 Task: Add an event with the title Third Marketing Campaign Launch, date '2024/03/28', time 7:30 AM to 9:30 AMand add a description: Throughout the event, light refreshments and beverages will be available, allowing participants to recharge and continue networking in a comfortable setting. The casual and vibrant atmosphere will encourage participants to engage in open and genuine conversations, forging connections that can lead to collaborations, career opportunities, or mentorship relationships., put the event into Red category, logged in from the account softage.3@softage.netand send the event invitation to softage.6@softage.net and softage.7@softage.net. Set a reminder for the event 30 minutes before
Action: Mouse moved to (71, 85)
Screenshot: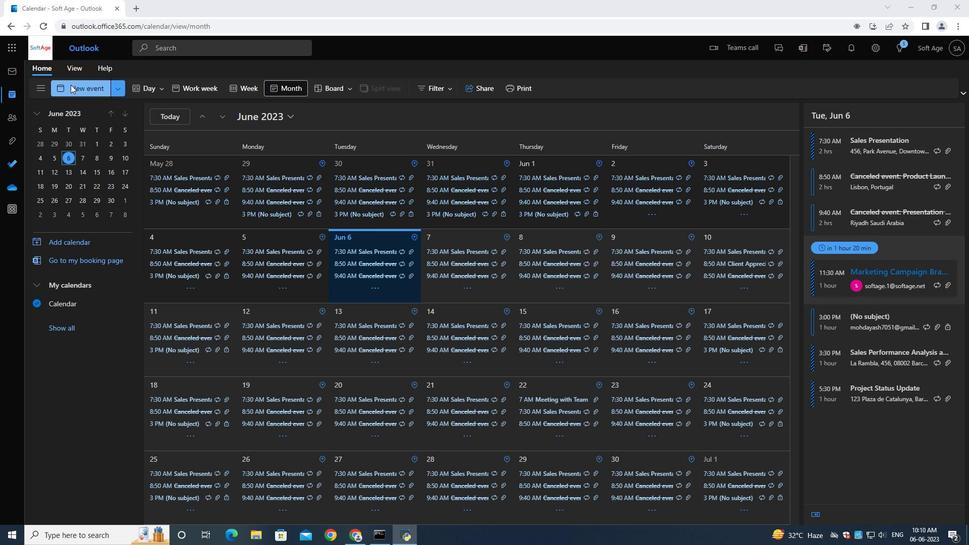 
Action: Mouse pressed left at (71, 85)
Screenshot: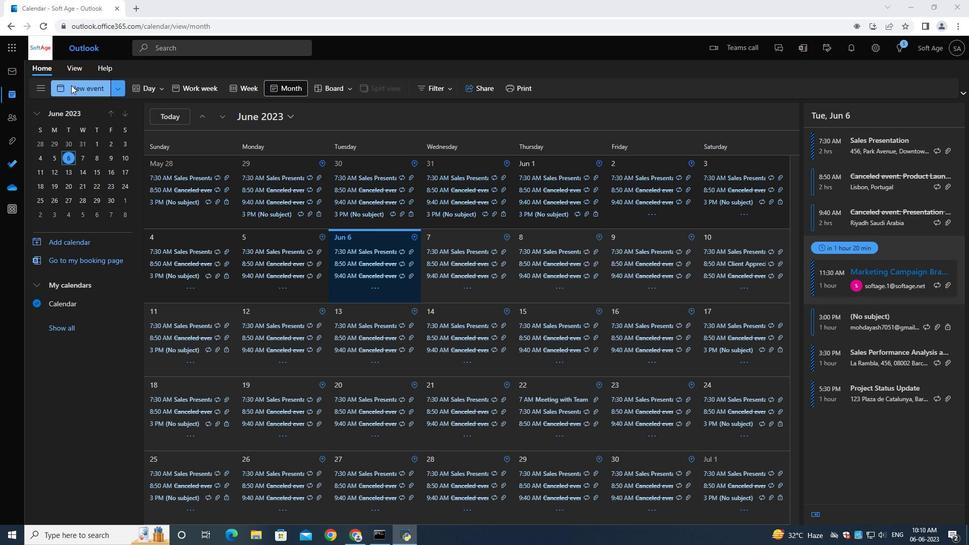 
Action: Mouse moved to (264, 155)
Screenshot: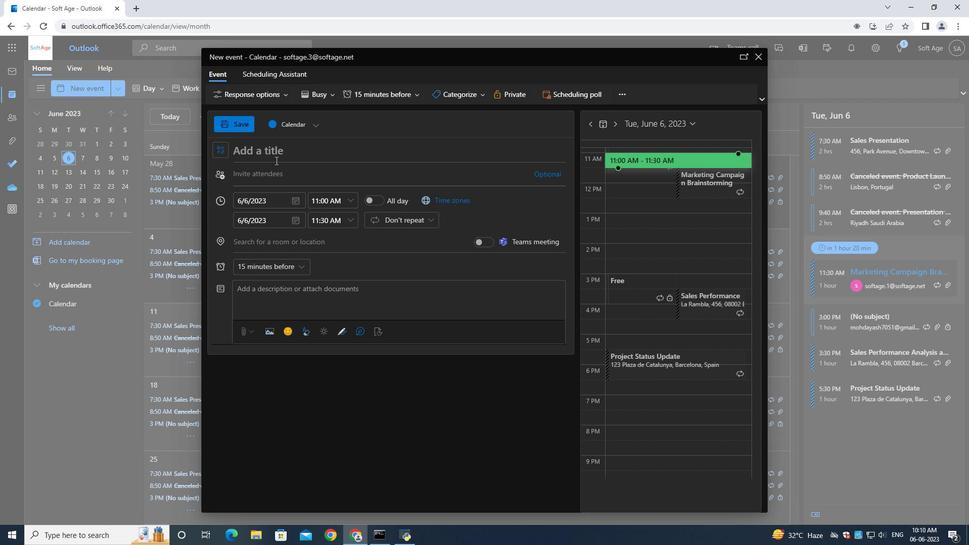 
Action: Mouse pressed left at (264, 155)
Screenshot: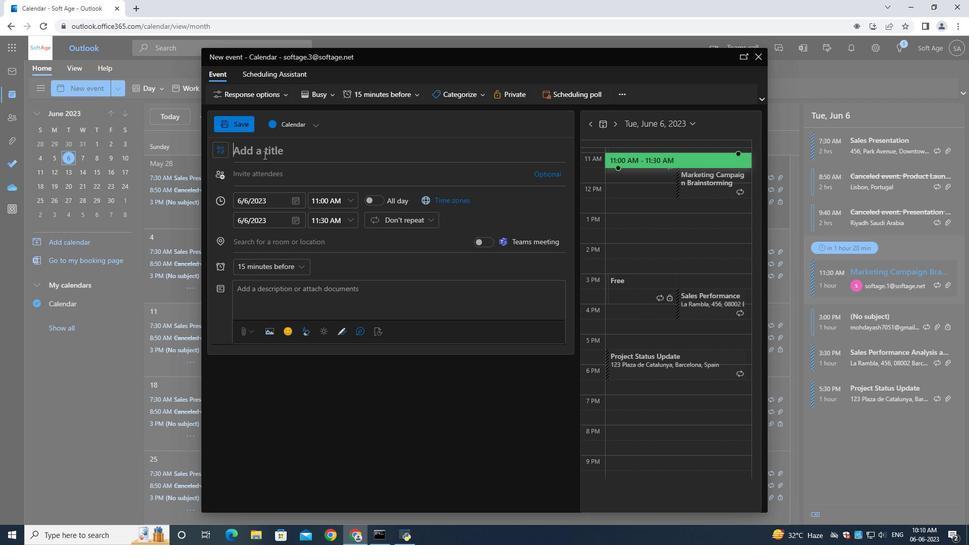 
Action: Mouse moved to (263, 151)
Screenshot: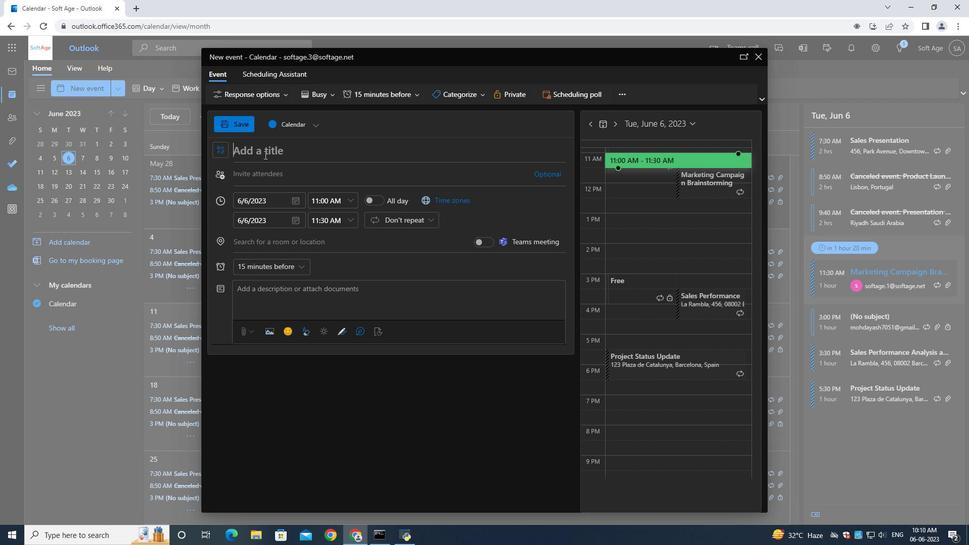 
Action: Key pressed <Key.shift>Third<Key.space><Key.shift><Key.shift><Key.shift><Key.shift><Key.shift><Key.shift><Key.shift><Key.shift><Key.shift><Key.shift><Key.shift><Key.shift><Key.shift>Marketing<Key.space><Key.shift><Key.shift><Key.shift><Key.shift><Key.shift>Campaign<Key.space><Key.shift>Launch
Screenshot: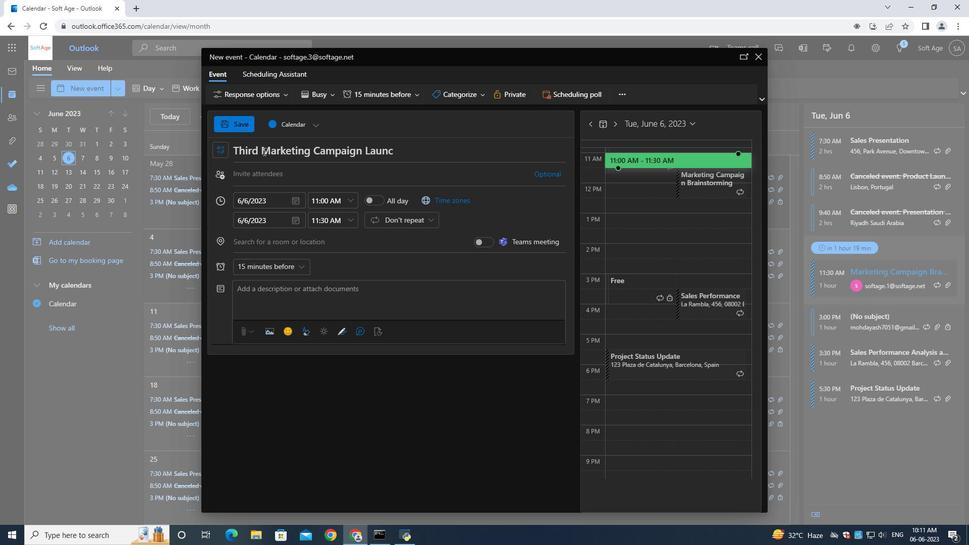 
Action: Mouse moved to (291, 202)
Screenshot: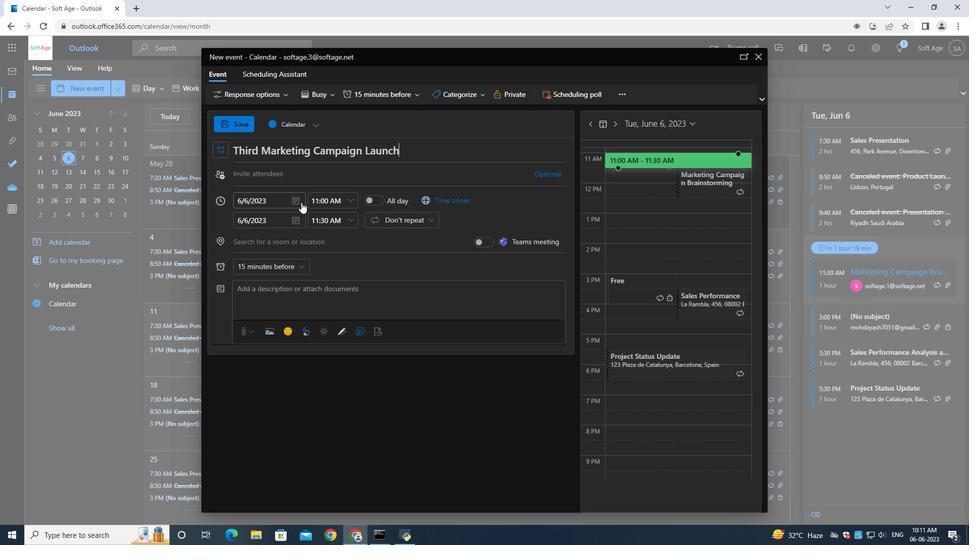 
Action: Mouse pressed left at (291, 202)
Screenshot: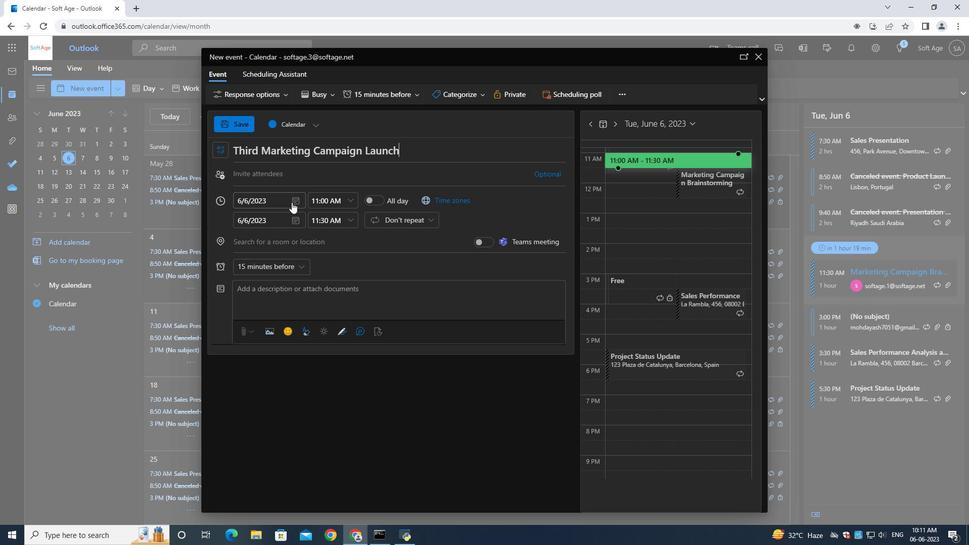 
Action: Mouse moved to (331, 217)
Screenshot: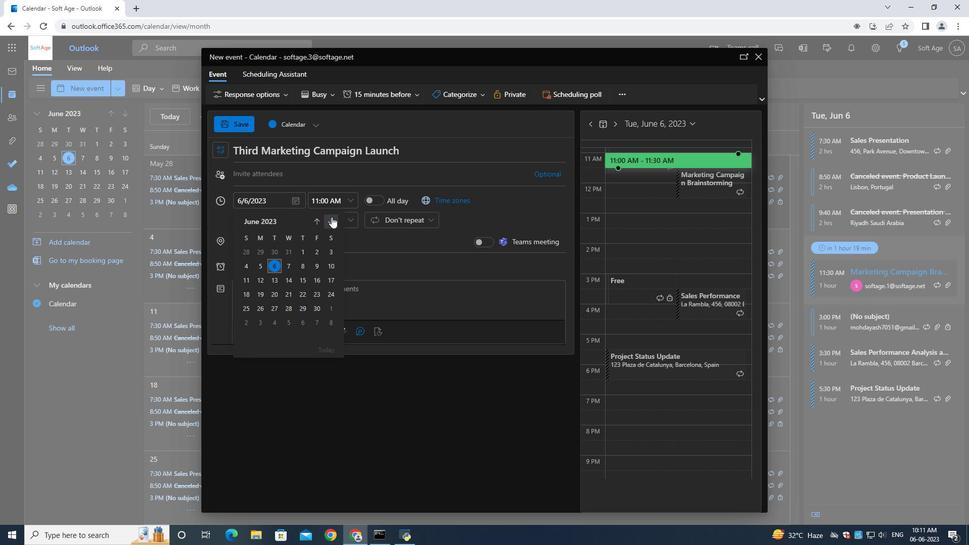 
Action: Mouse pressed left at (331, 217)
Screenshot: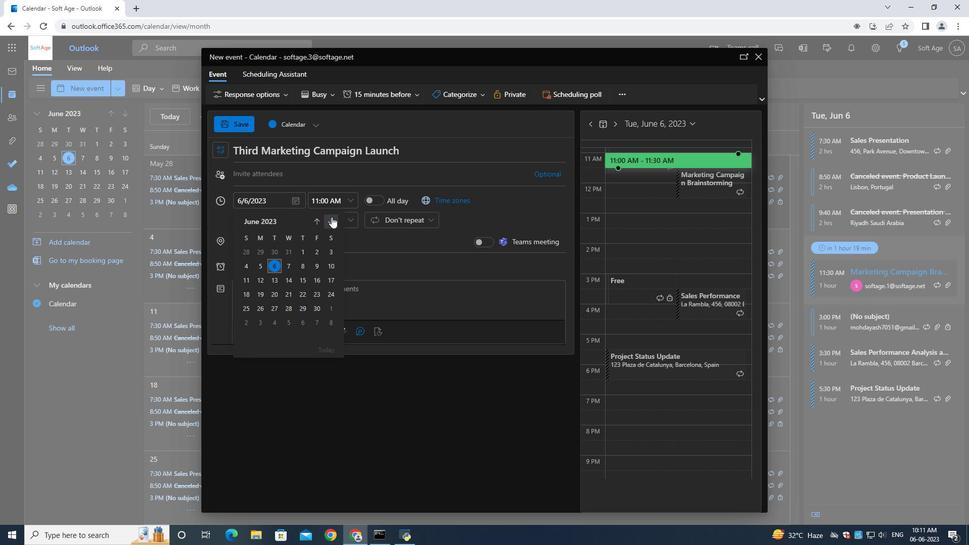 
Action: Mouse pressed left at (331, 217)
Screenshot: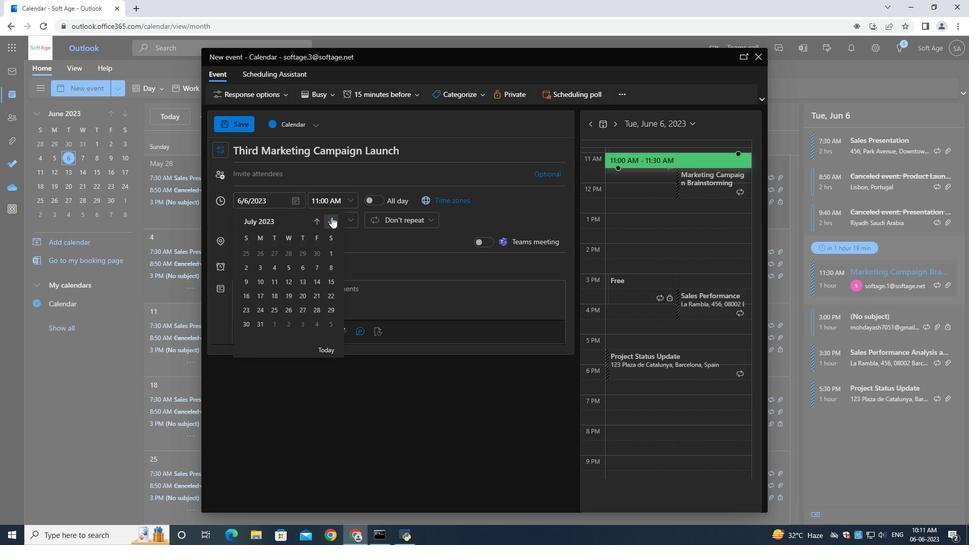 
Action: Mouse moved to (329, 217)
Screenshot: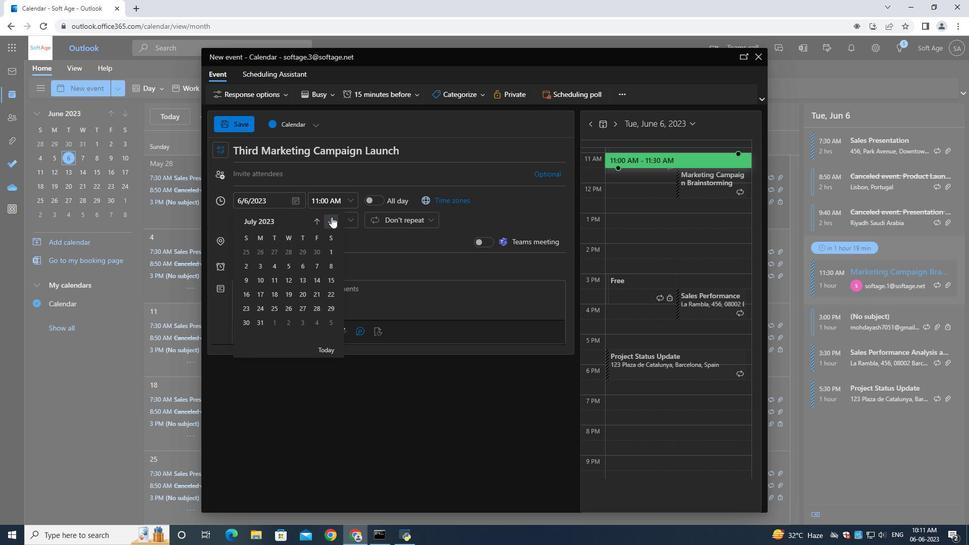 
Action: Mouse pressed left at (329, 217)
Screenshot: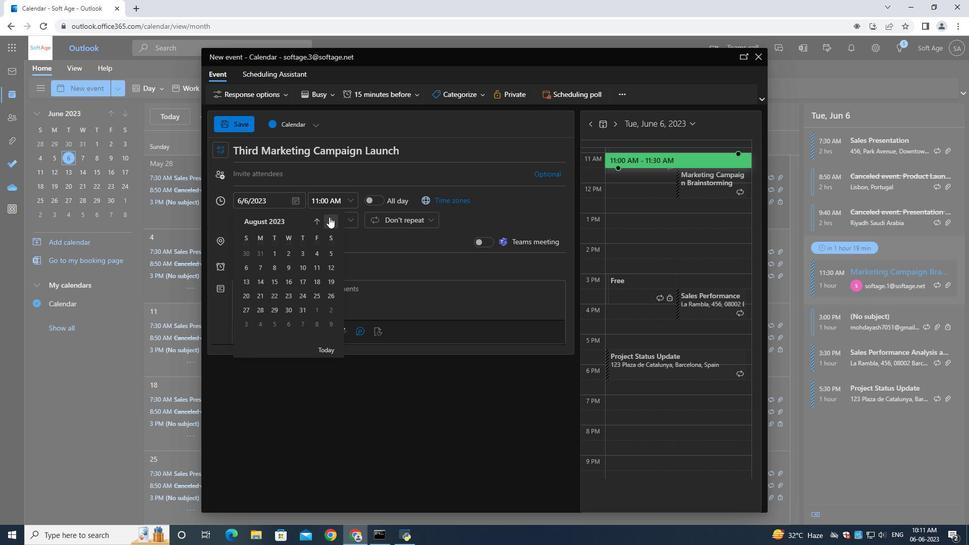 
Action: Mouse moved to (325, 215)
Screenshot: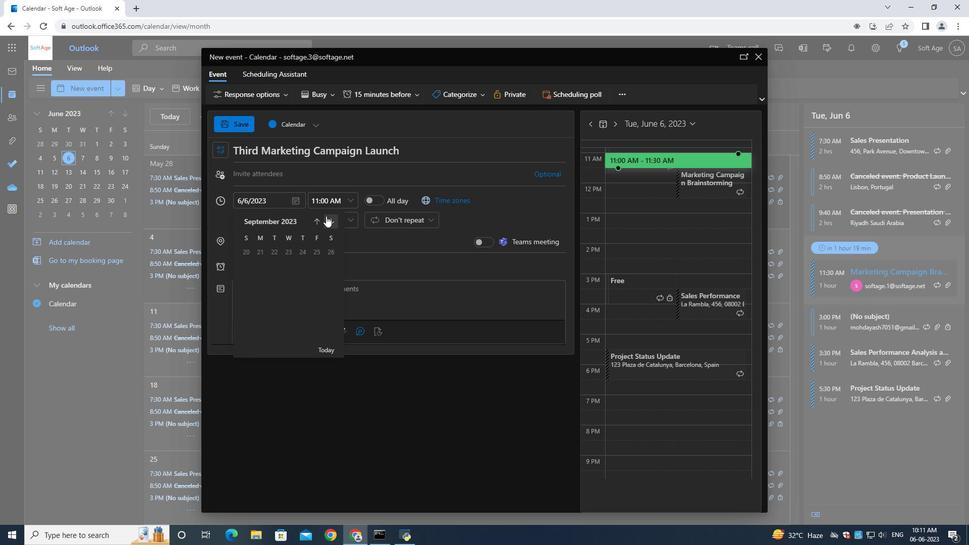 
Action: Mouse pressed left at (325, 215)
Screenshot: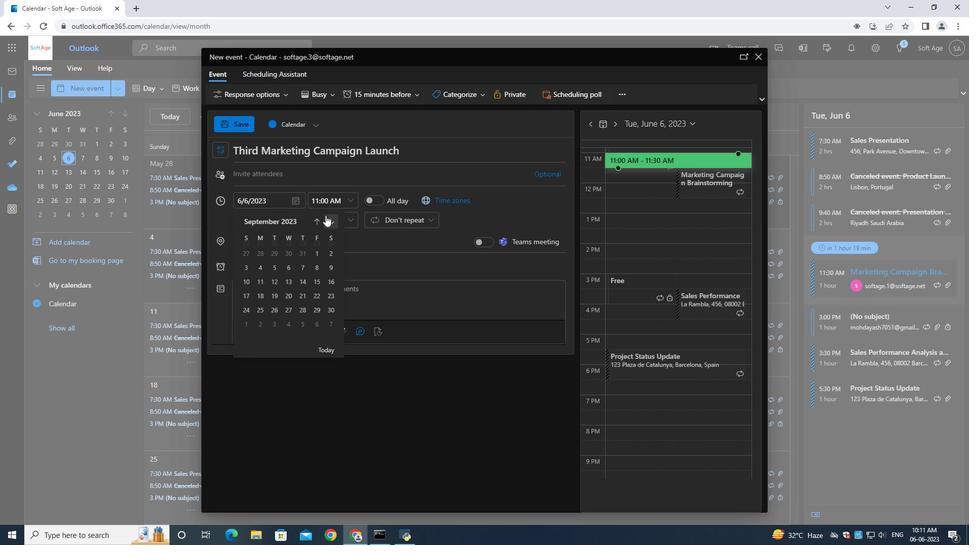
Action: Mouse pressed left at (325, 215)
Screenshot: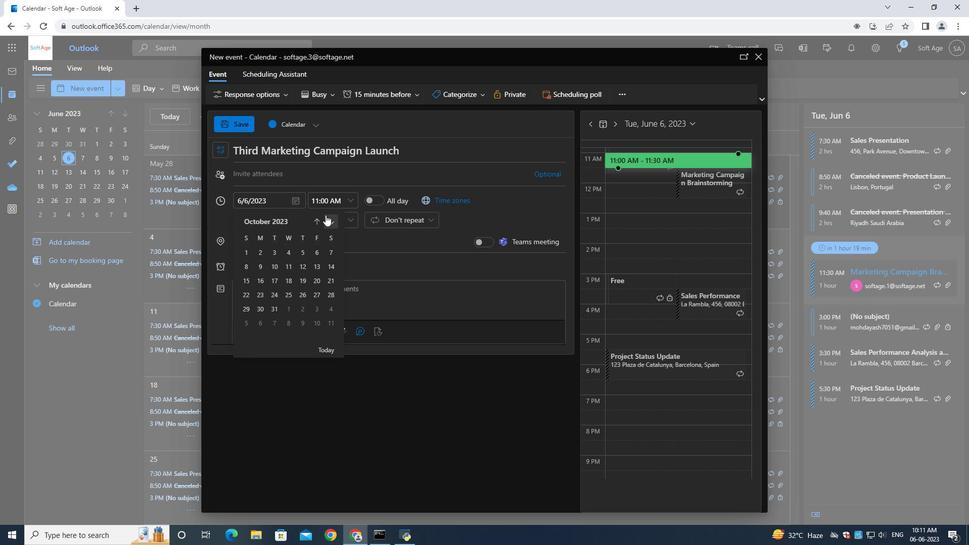 
Action: Mouse moved to (331, 217)
Screenshot: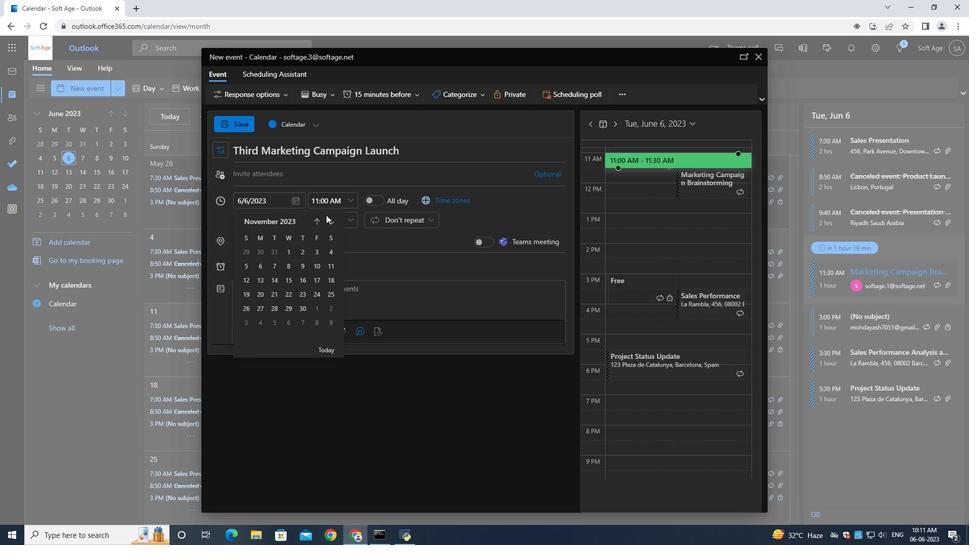 
Action: Mouse pressed left at (331, 217)
Screenshot: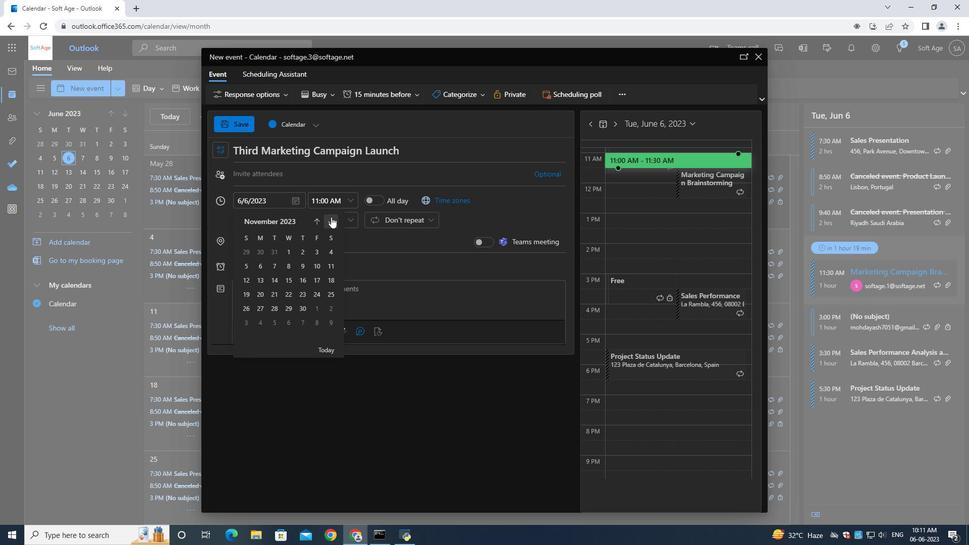 
Action: Mouse moved to (330, 217)
Screenshot: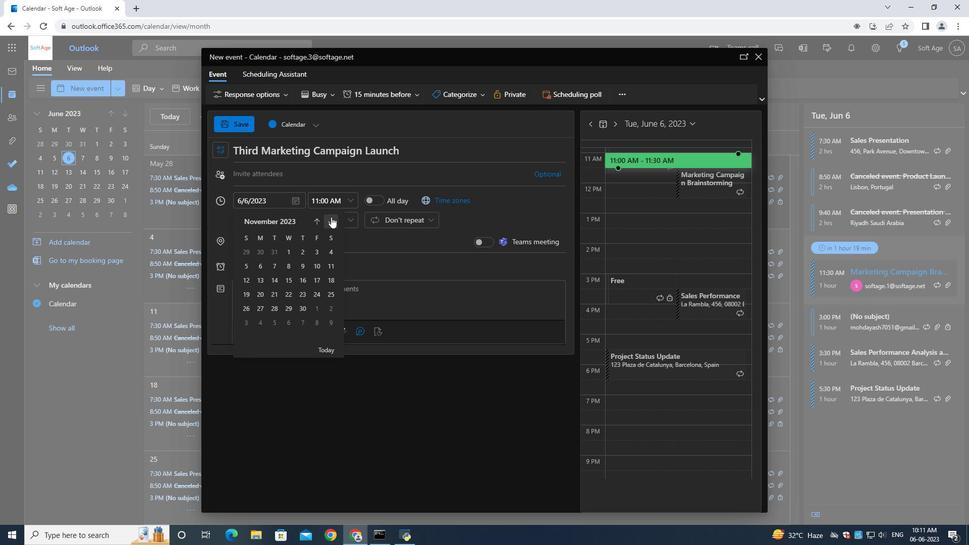 
Action: Mouse pressed left at (330, 217)
Screenshot: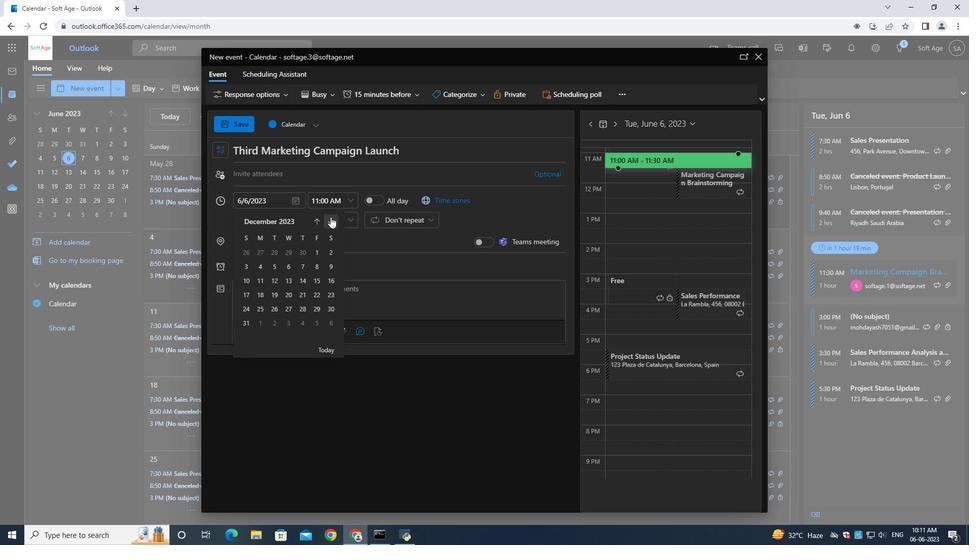 
Action: Mouse moved to (330, 216)
Screenshot: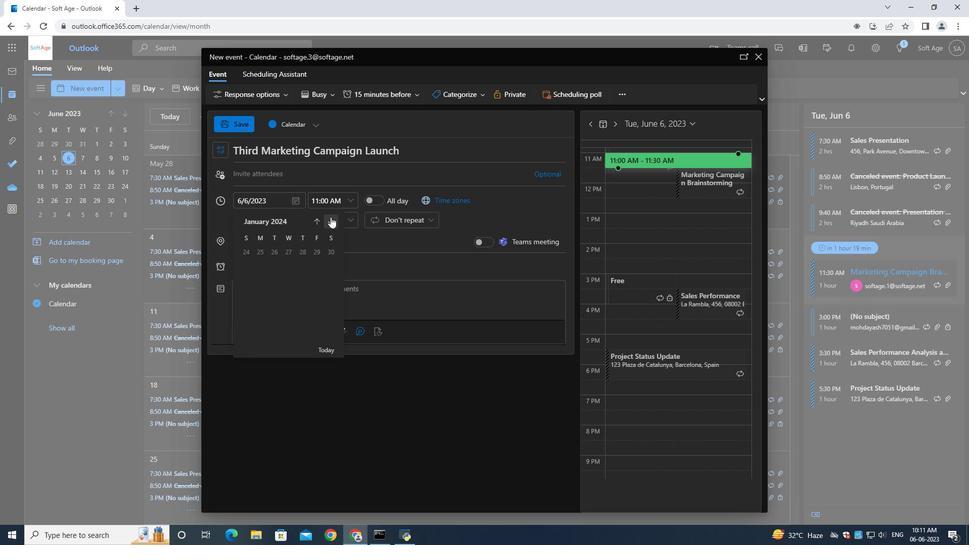 
Action: Mouse pressed left at (330, 216)
Screenshot: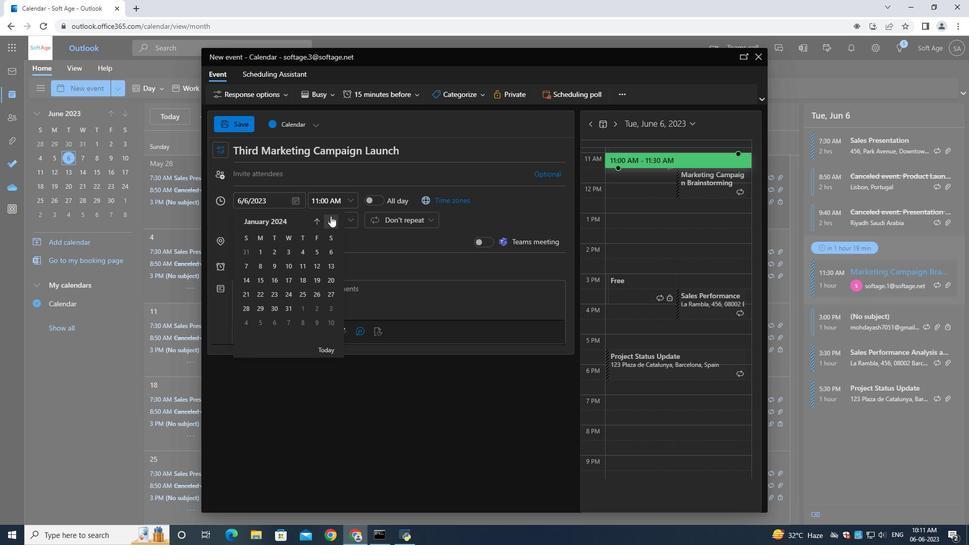 
Action: Mouse pressed left at (330, 216)
Screenshot: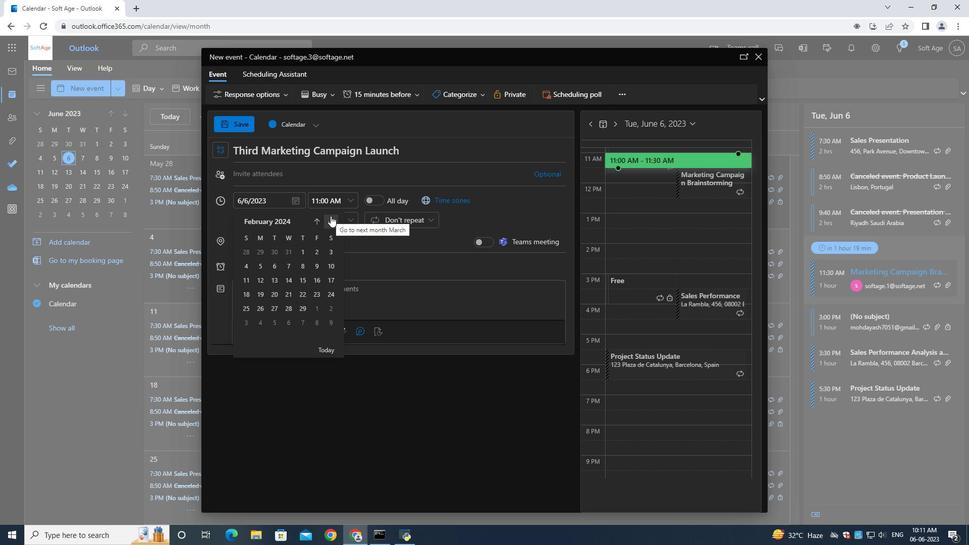 
Action: Mouse moved to (300, 307)
Screenshot: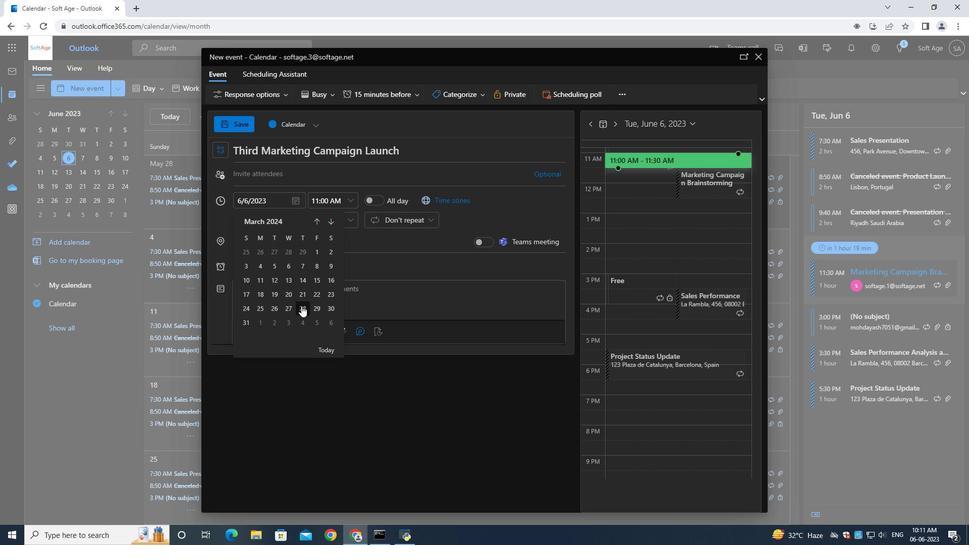 
Action: Mouse pressed left at (300, 307)
Screenshot: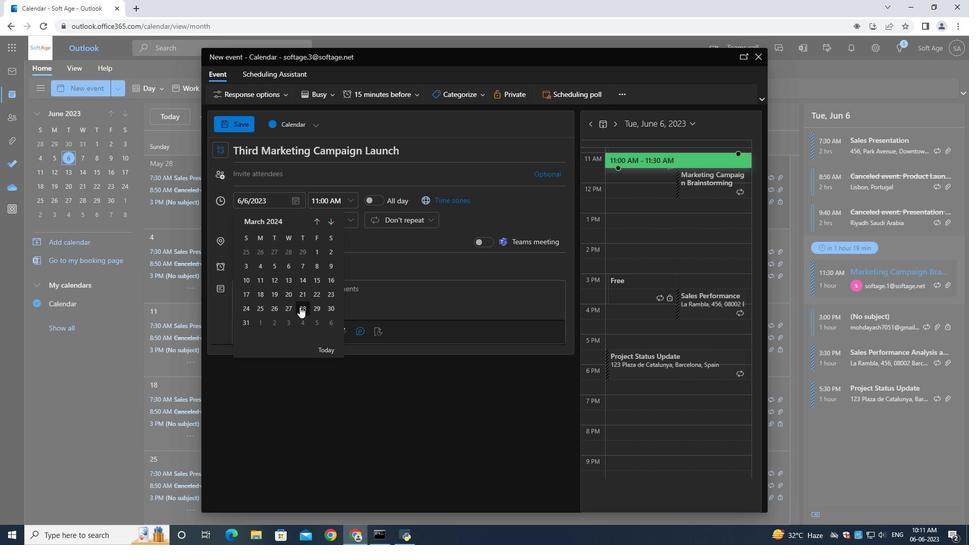 
Action: Mouse moved to (329, 203)
Screenshot: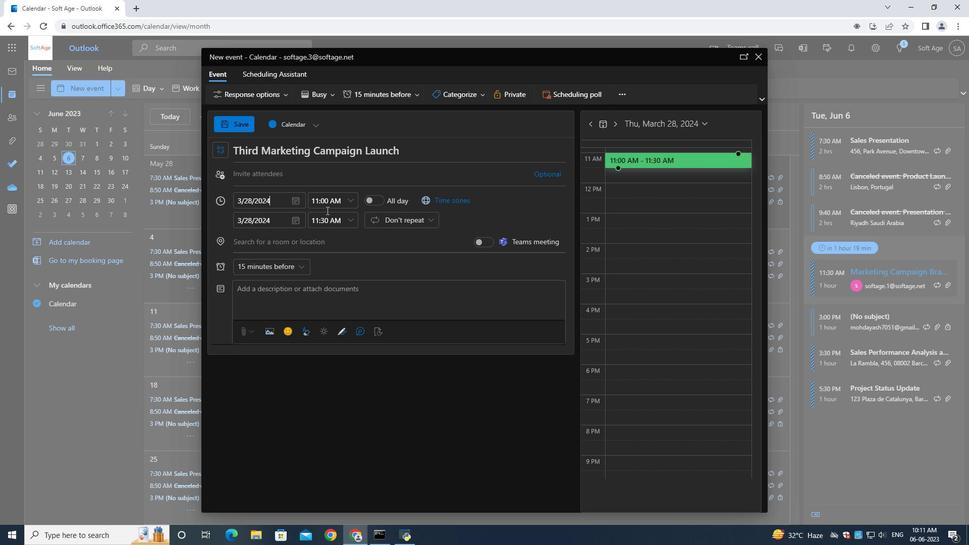 
Action: Mouse pressed left at (329, 203)
Screenshot: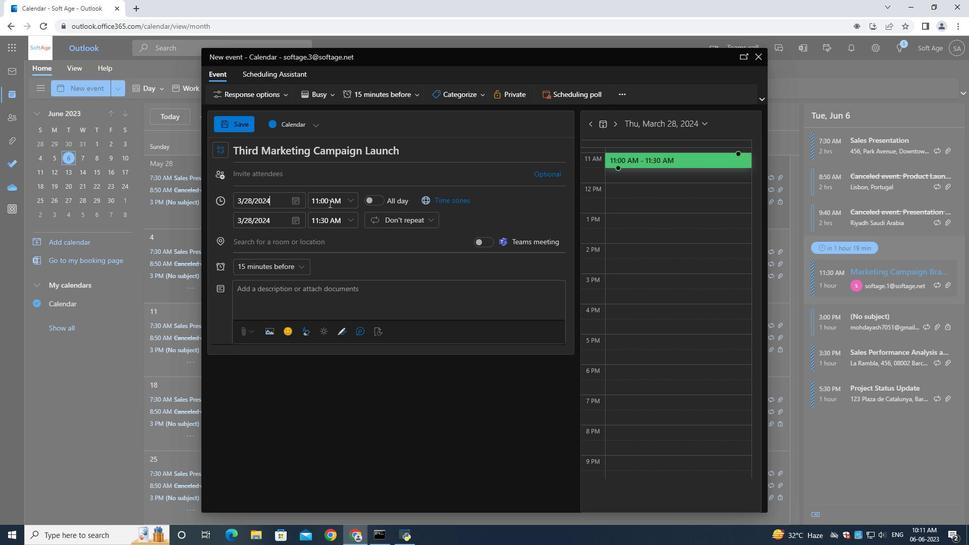 
Action: Key pressed 7<Key.shift_r>:30<Key.shift>AM
Screenshot: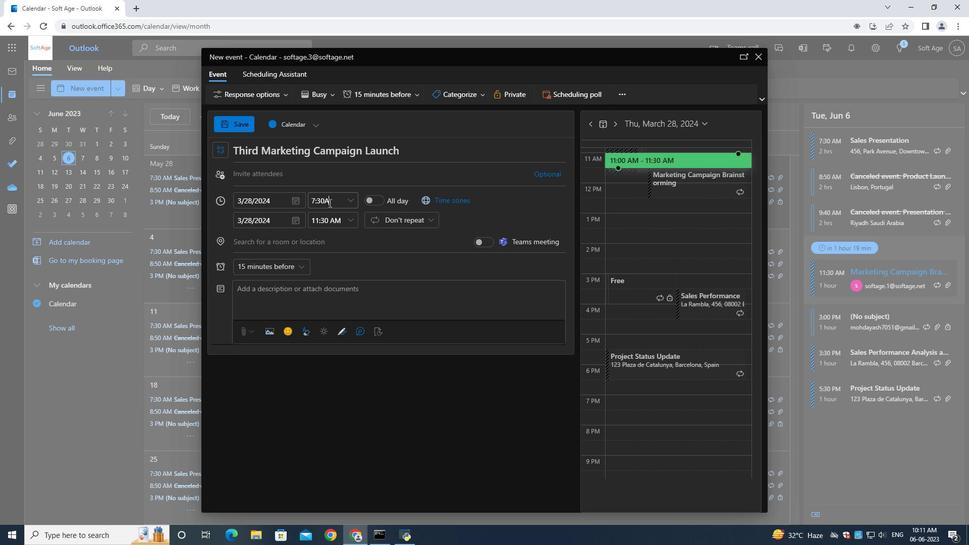 
Action: Mouse moved to (330, 225)
Screenshot: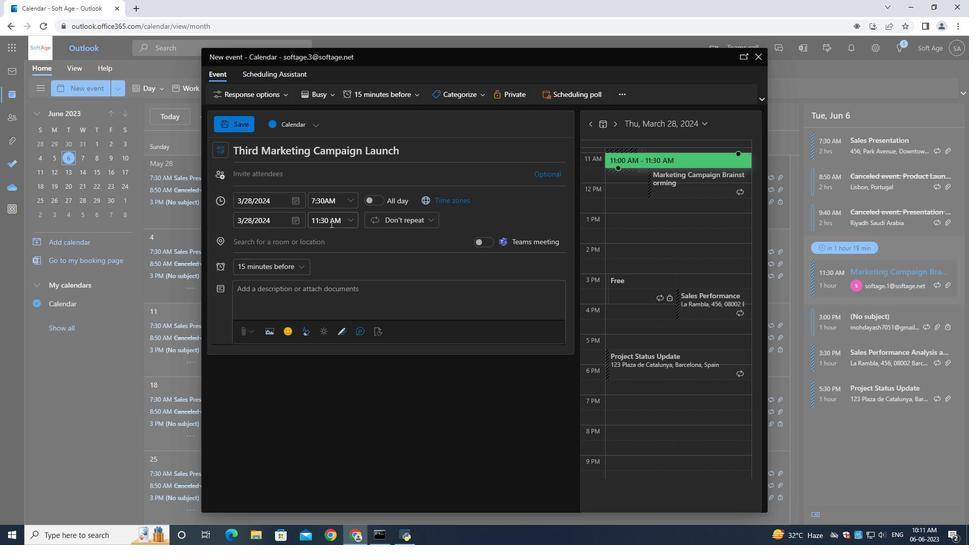 
Action: Mouse pressed left at (330, 225)
Screenshot: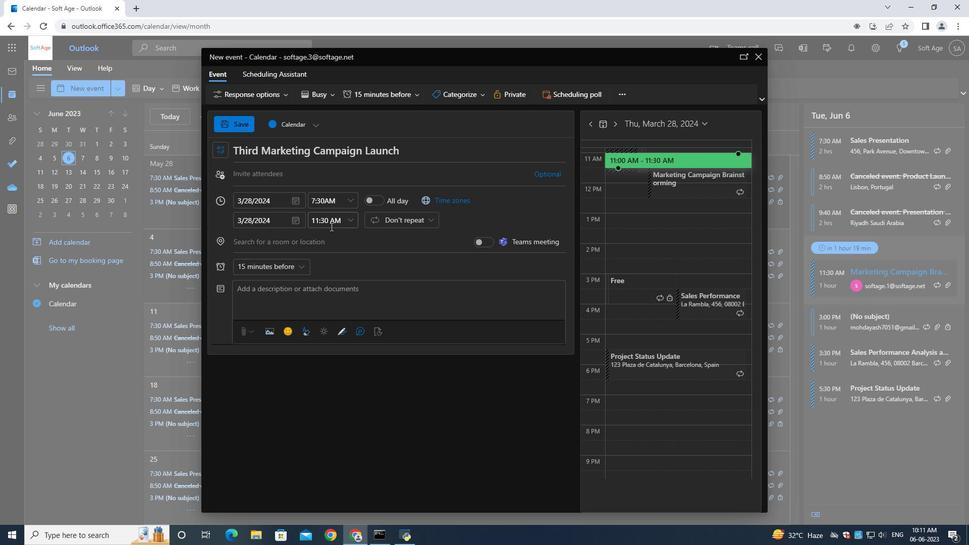 
Action: Mouse moved to (329, 225)
Screenshot: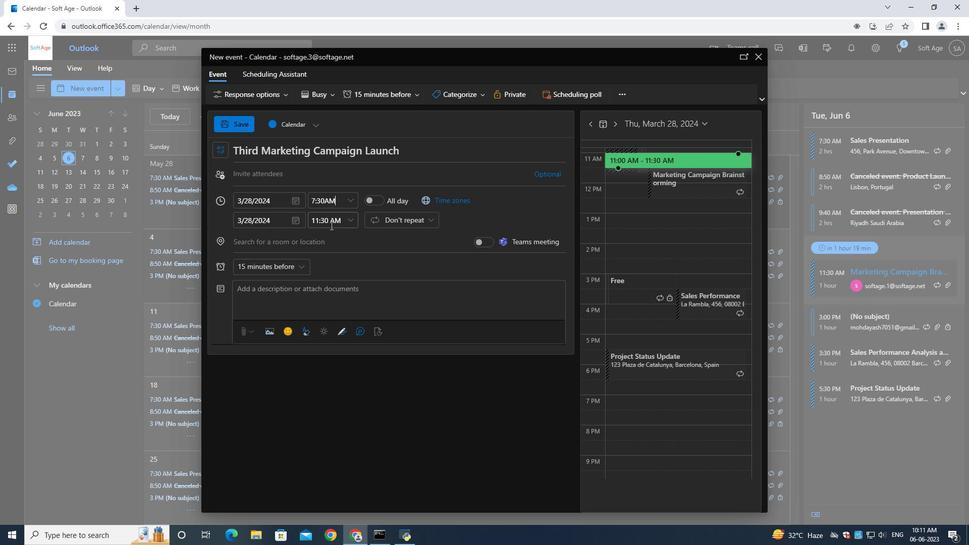 
Action: Key pressed 9<Key.shift_r>:30<Key.shift>AM
Screenshot: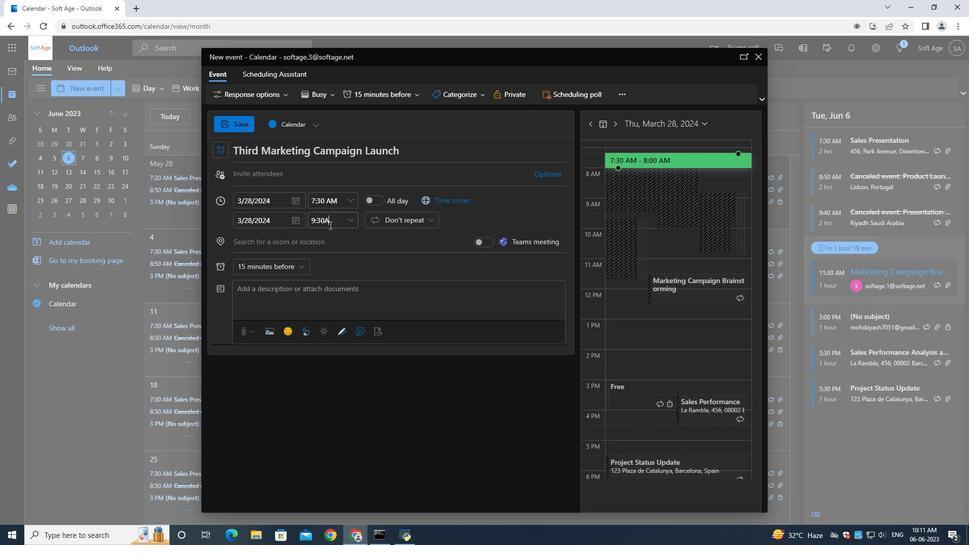 
Action: Mouse moved to (308, 288)
Screenshot: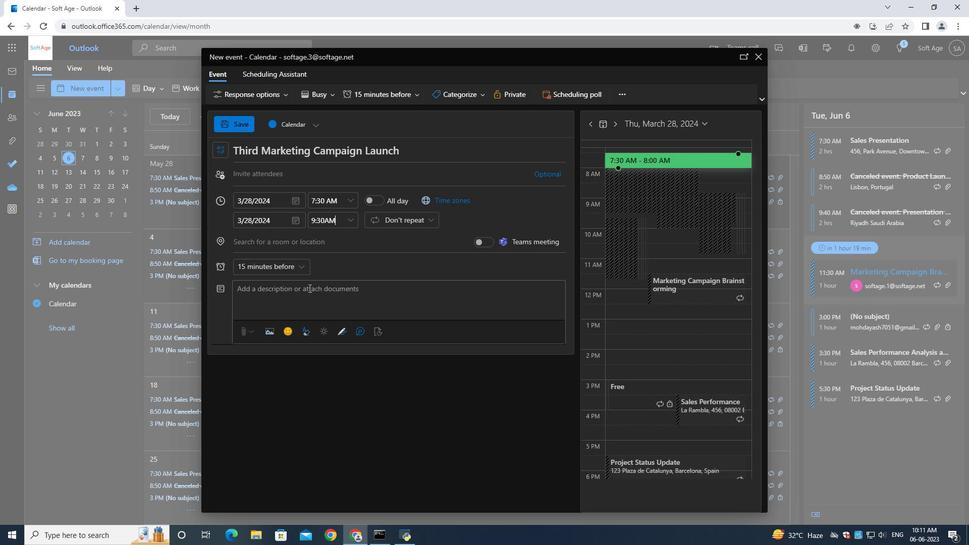 
Action: Mouse pressed left at (308, 288)
Screenshot: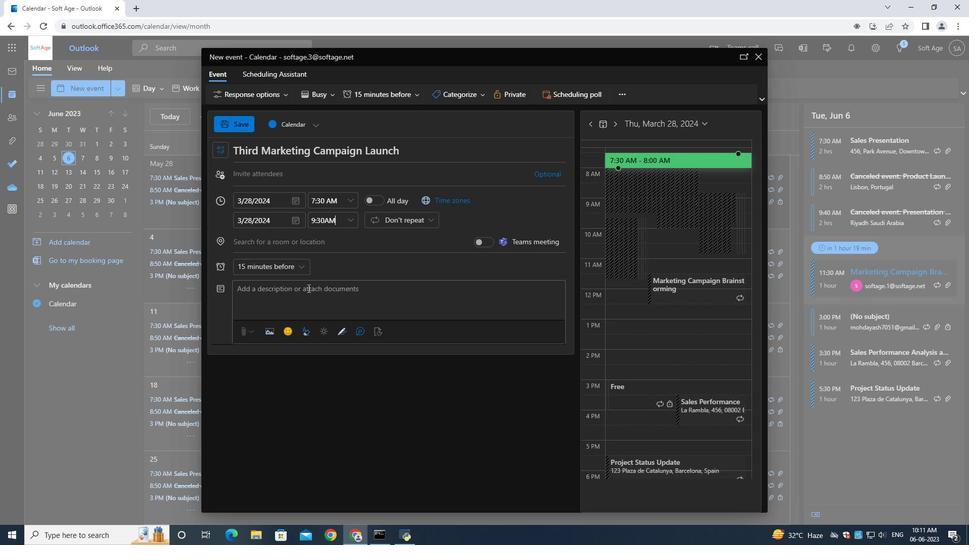 
Action: Mouse moved to (308, 288)
Screenshot: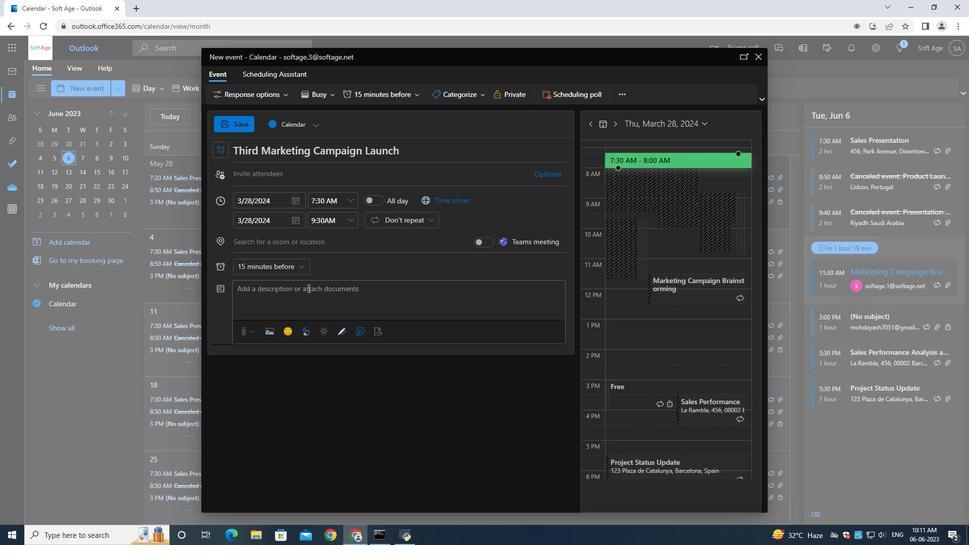 
Action: Key pressed <Key.shift>Throughout<Key.space>the<Key.space>event,<Key.space>light<Key.space>refresg<Key.backspace>hments<Key.space>and<Key.space>beverages<Key.space>will<Key.space>be<Key.space>avi<Key.backspace>aib<Key.backspace>able,<Key.space>allowing<Key.space>participants<Key.space>to<Key.space>recharge<Key.space>and<Key.space>contu<Key.backspace>inue<Key.space>networking<Key.space>in<Key.space>a<Key.space>comfortable<Key.space>seeting<Key.space><Key.backspace>.<Key.space><Key.shift>Thee<Key.backspace><Key.space>casual<Key.space>and<Key.space>vibrant<Key.space>atmosphere<Key.space>will<Key.space>encourage<Key.space>participants<Key.space>to<Key.space>engage<Key.space>in<Key.space>open<Key.space>and<Key.space>genuine<Key.space>conversation,<Key.space>forging<Key.space>connections<Key.space>that<Key.space>can<Key.space>lead<Key.space>to<Key.space>collaborations,<Key.space>career<Key.space>opportunities,<Key.space>or<Key.space>mentorship<Key.space>relationships.
Screenshot: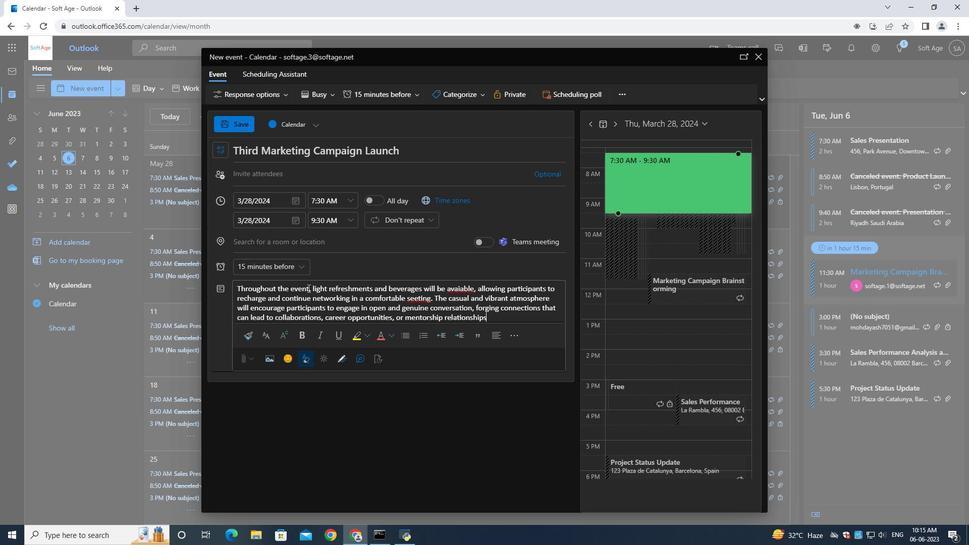 
Action: Mouse moved to (452, 100)
Screenshot: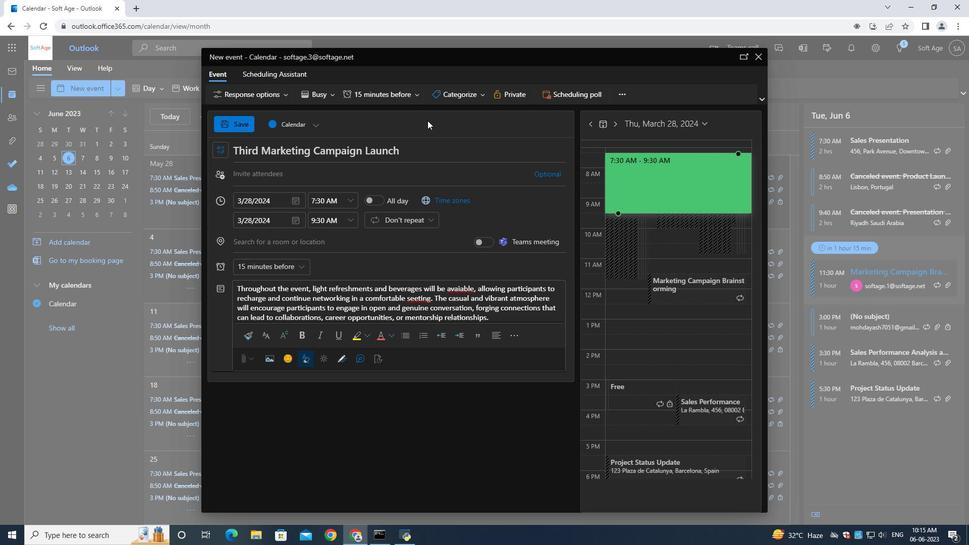
Action: Mouse pressed left at (452, 100)
Screenshot: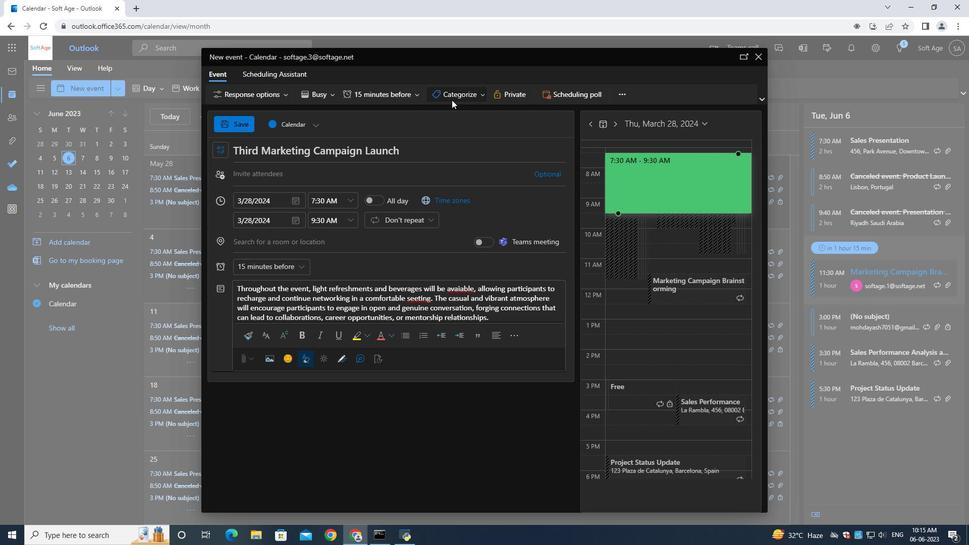 
Action: Mouse moved to (450, 178)
Screenshot: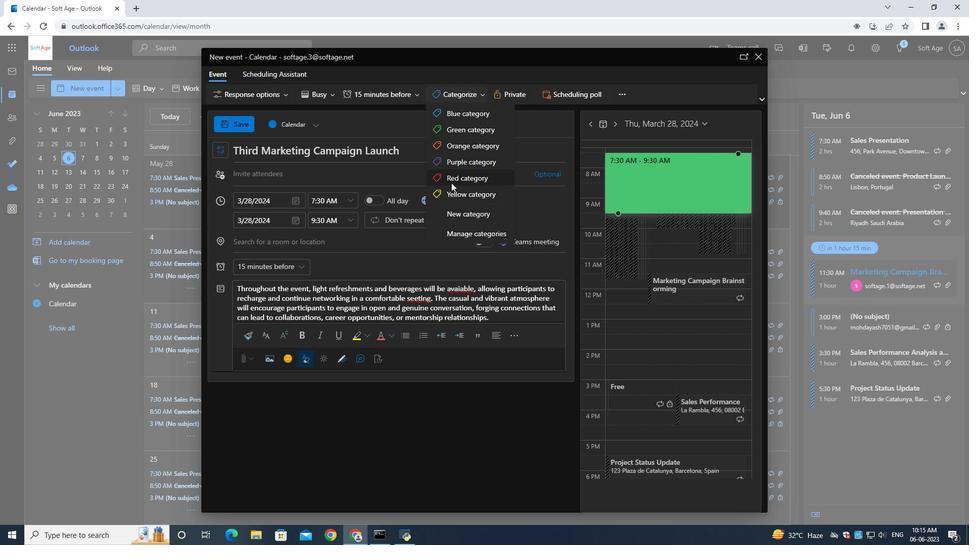 
Action: Mouse pressed left at (450, 178)
Screenshot: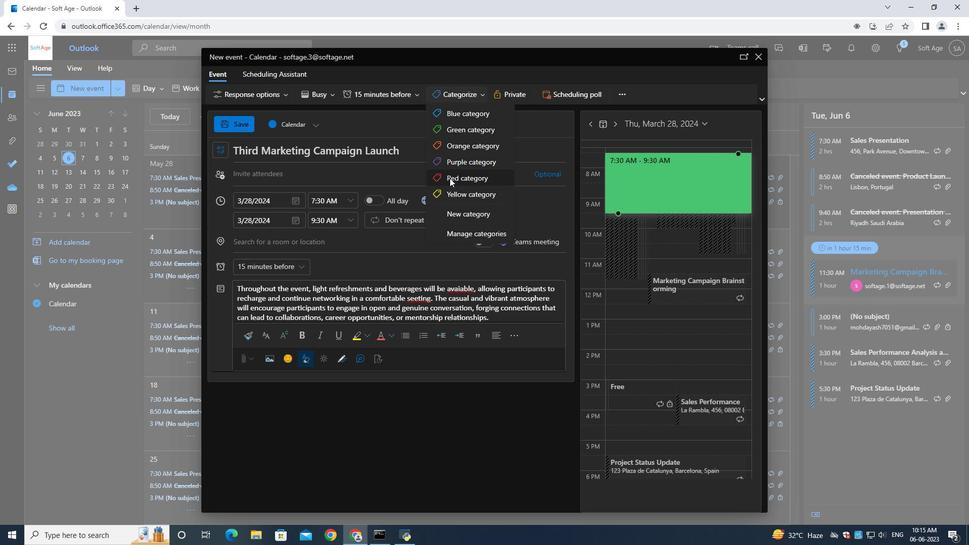 
Action: Mouse moved to (262, 172)
Screenshot: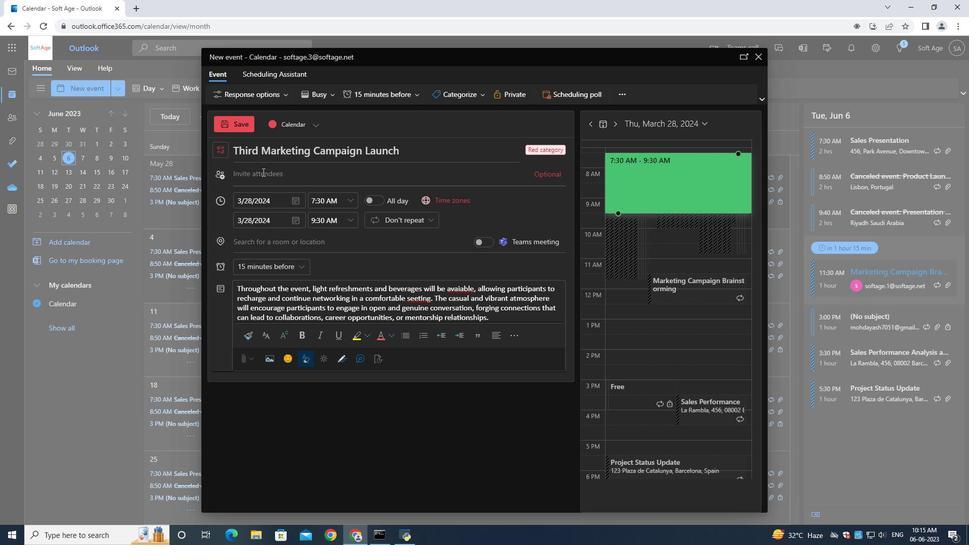 
Action: Mouse pressed left at (262, 172)
Screenshot: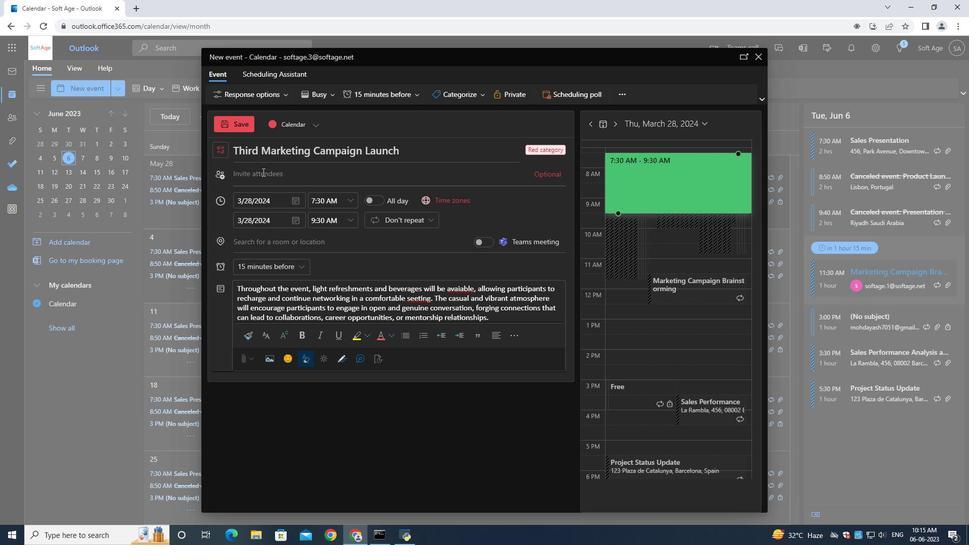 
Action: Mouse moved to (261, 172)
Screenshot: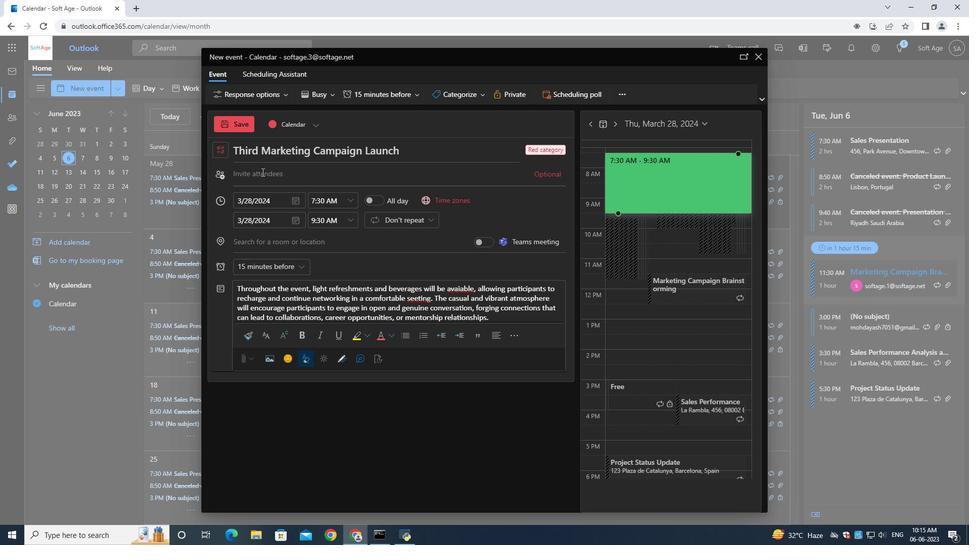 
Action: Key pressed softage.6<Key.shift>@softage.net
Screenshot: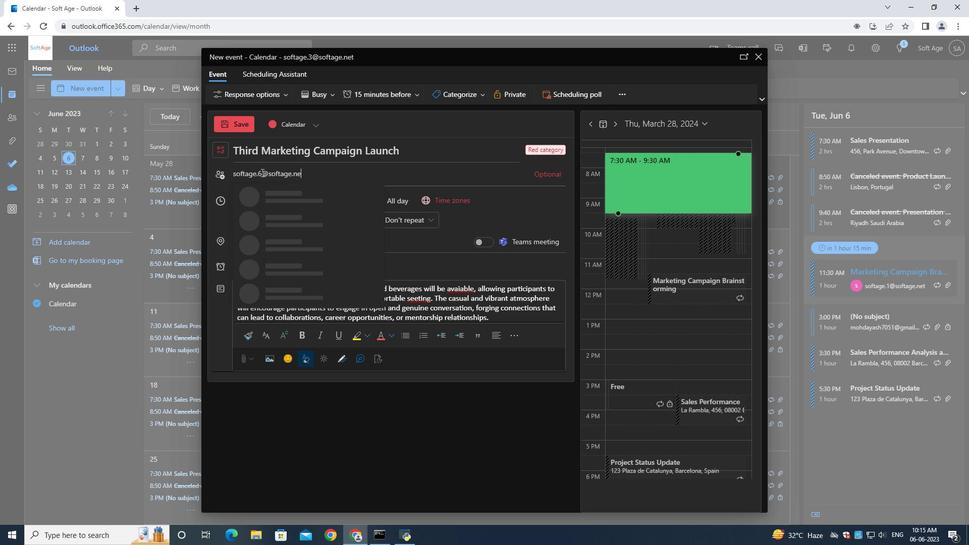 
Action: Mouse moved to (288, 208)
Screenshot: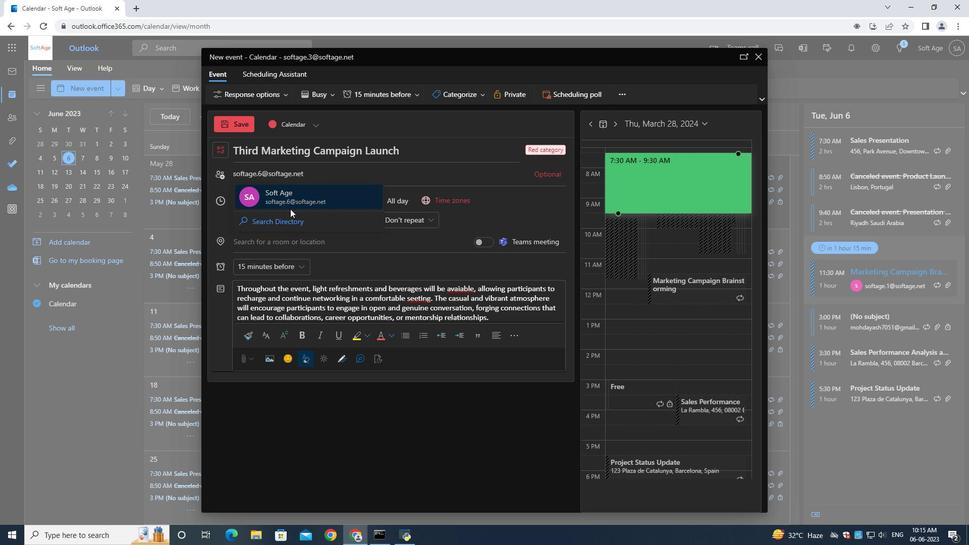 
Action: Mouse pressed left at (288, 208)
Screenshot: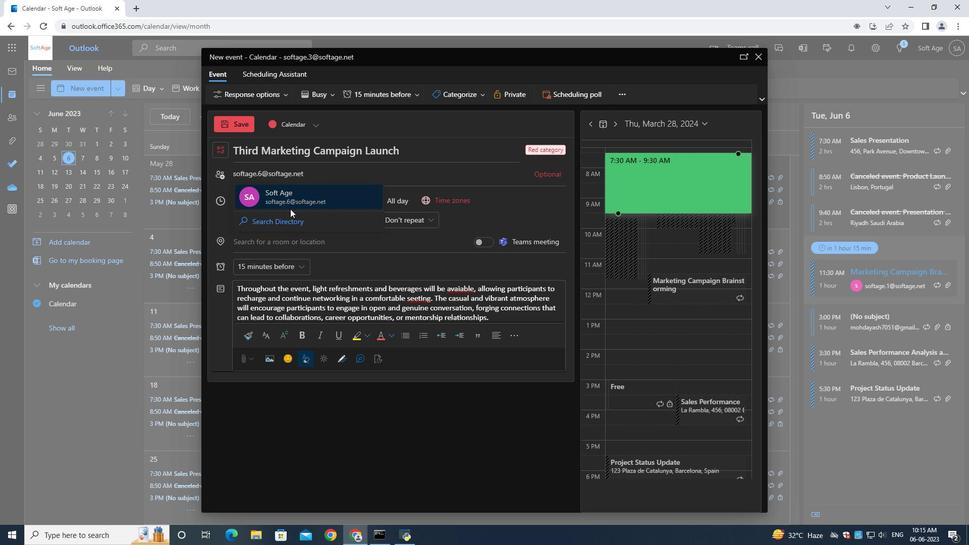 
Action: Mouse moved to (314, 179)
Screenshot: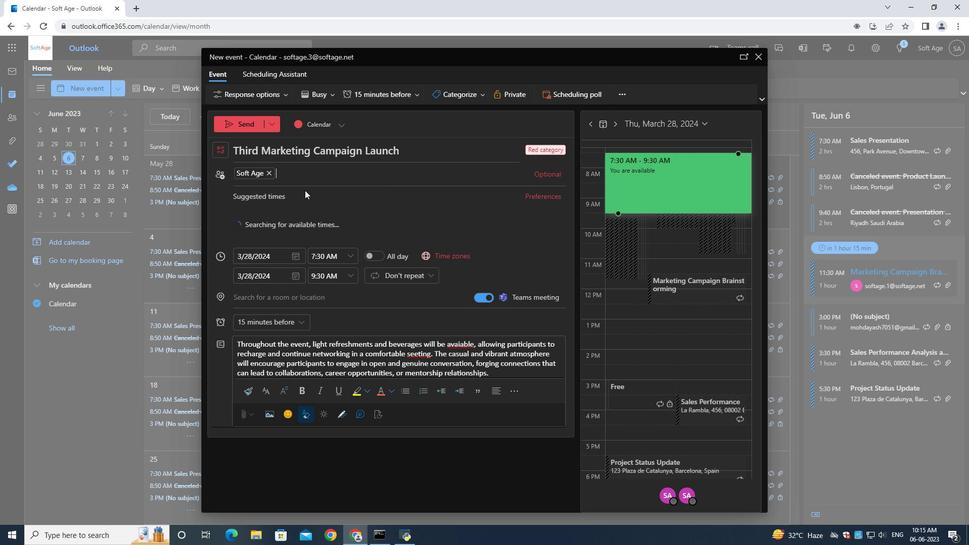 
Action: Key pressed softage.7<Key.shift>@softage.net
Screenshot: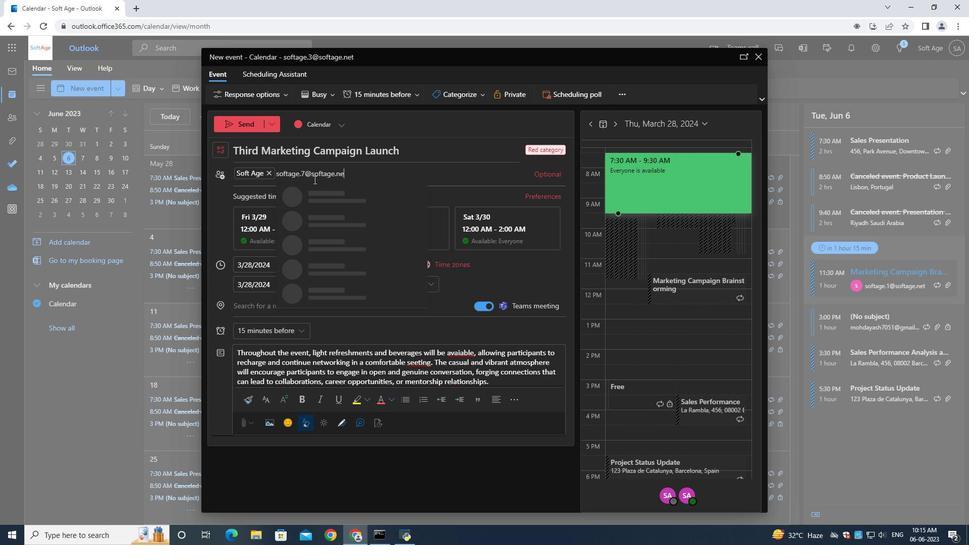 
Action: Mouse moved to (333, 202)
Screenshot: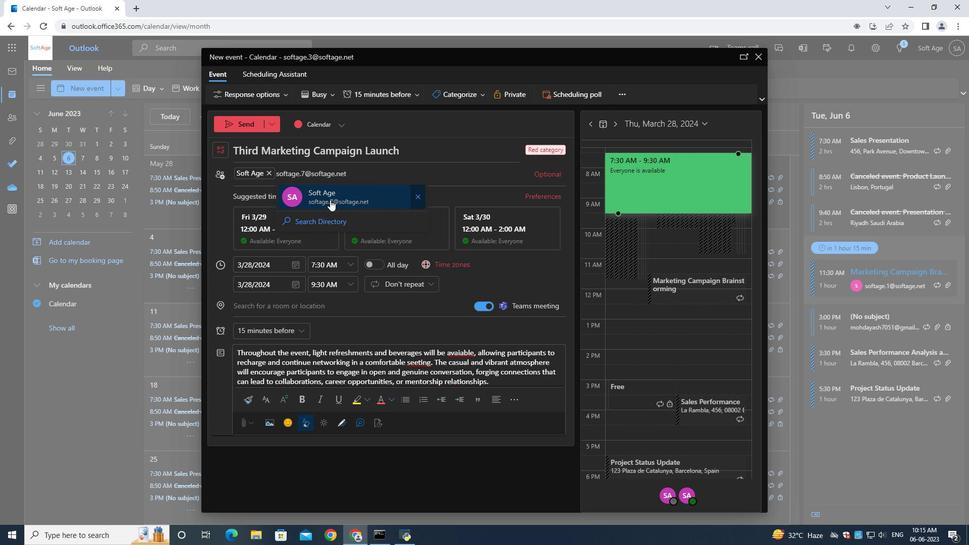 
Action: Mouse pressed left at (333, 202)
Screenshot: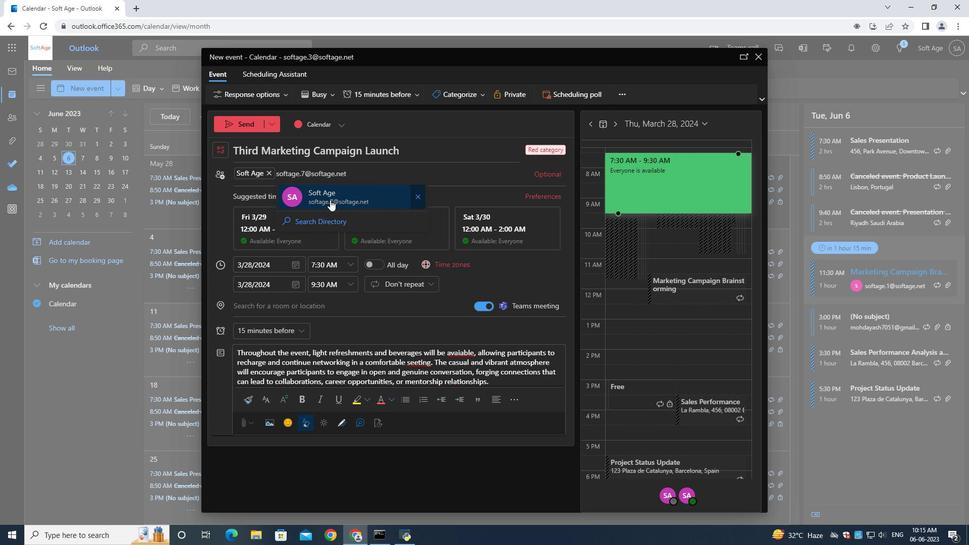
Action: Mouse moved to (287, 327)
Screenshot: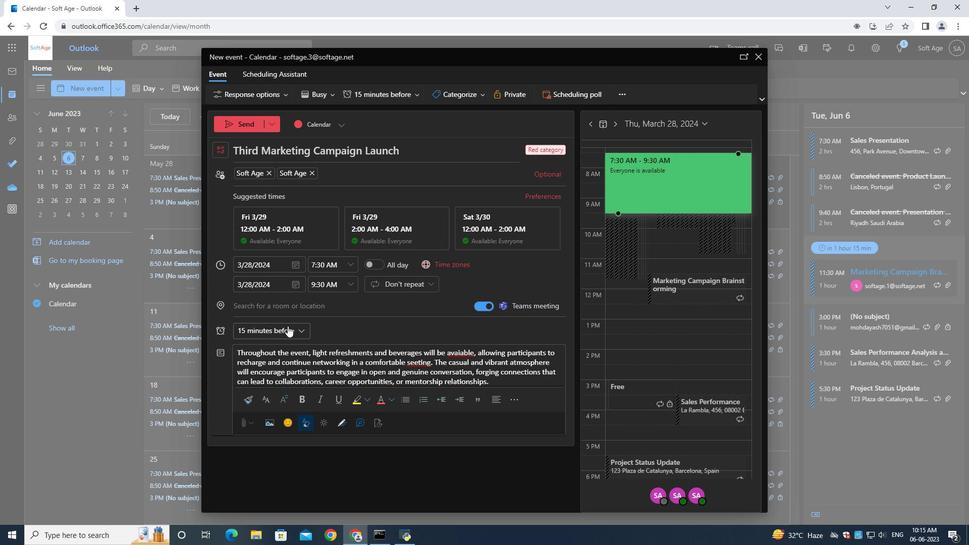 
Action: Mouse pressed left at (287, 327)
Screenshot: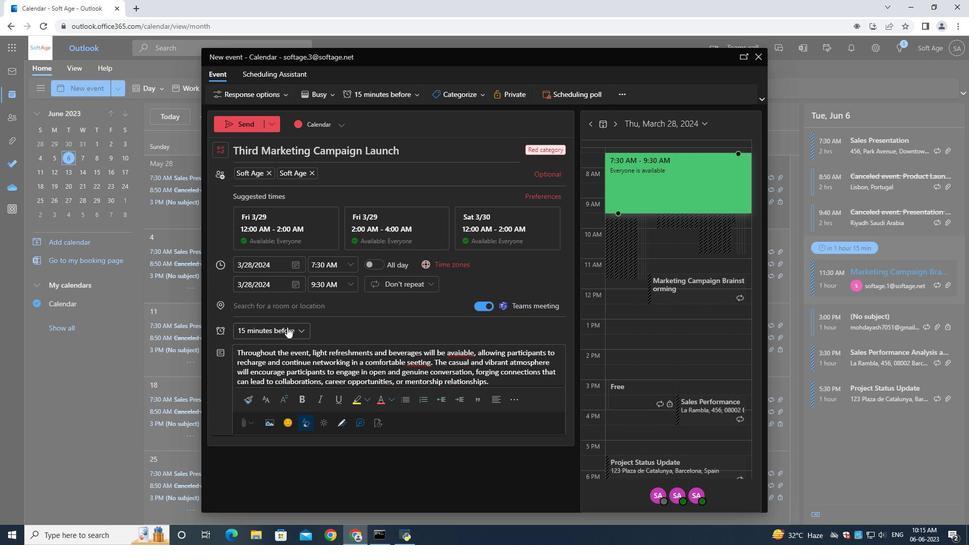 
Action: Mouse moved to (261, 209)
Screenshot: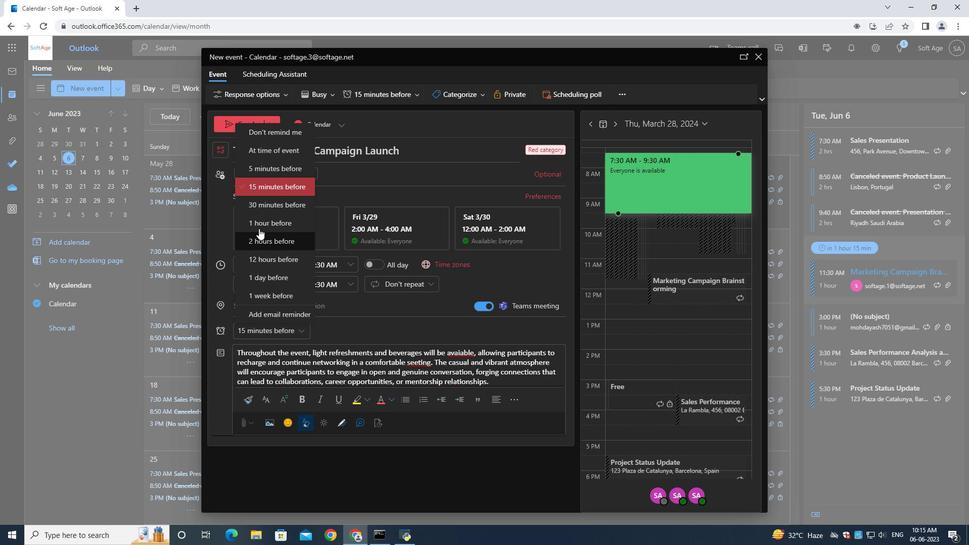 
Action: Mouse pressed left at (261, 209)
Screenshot: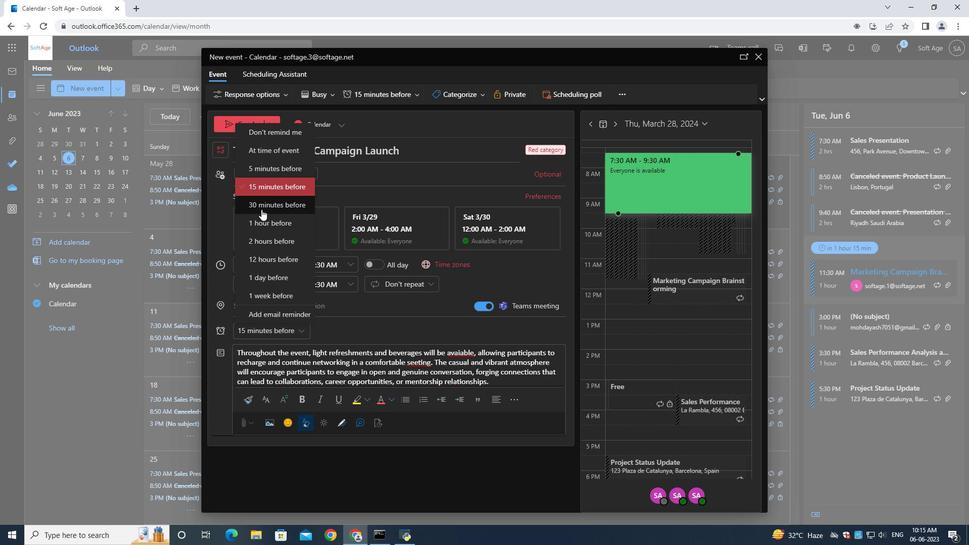 
Action: Mouse moved to (247, 121)
Screenshot: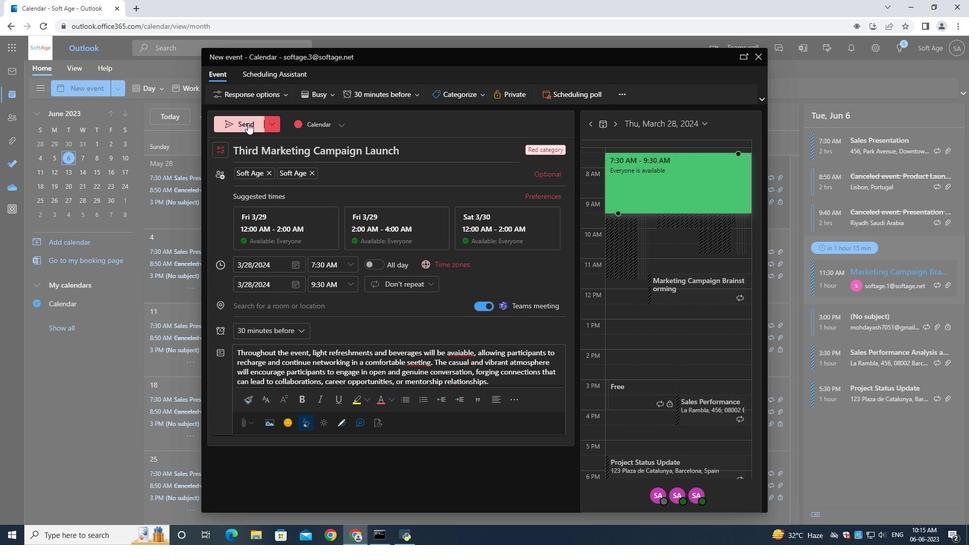 
Action: Mouse pressed left at (247, 121)
Screenshot: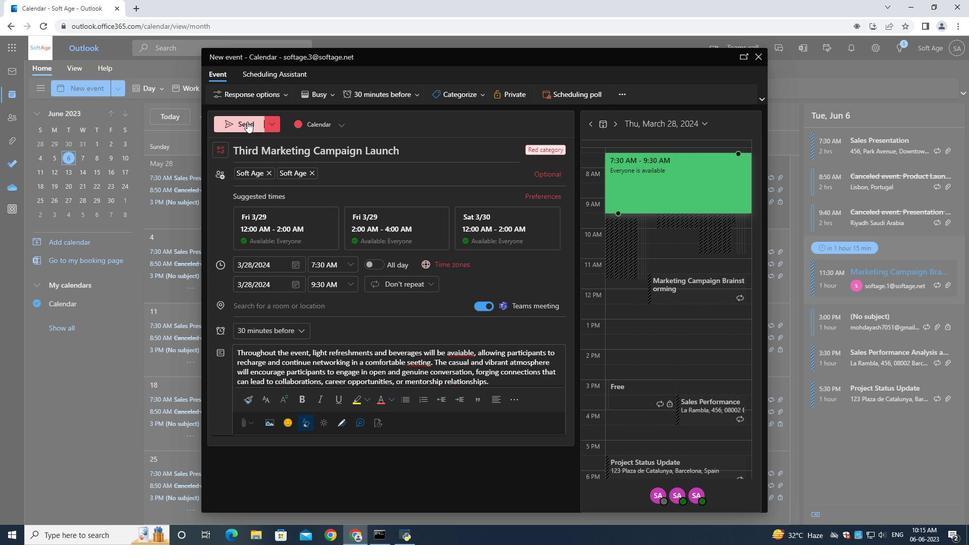 
Action: Mouse moved to (432, 244)
Screenshot: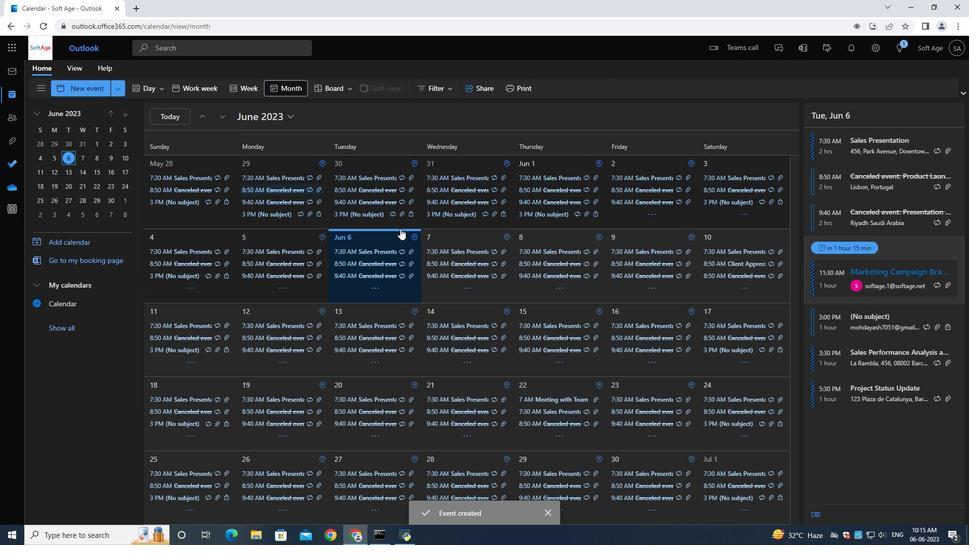 
